Task: In the  document Climateaction.epubMake this file  'available offline' Check 'Vision History' View the  non- printing characters
Action: Mouse moved to (55, 96)
Screenshot: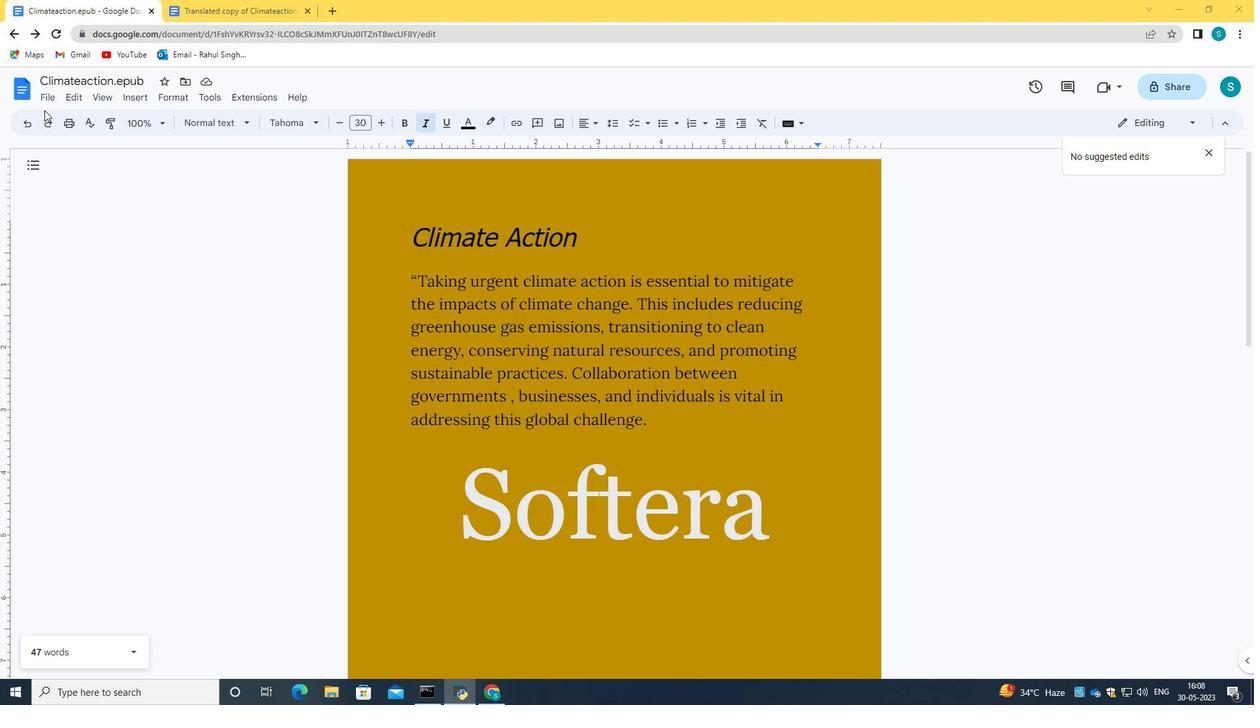 
Action: Mouse pressed left at (55, 96)
Screenshot: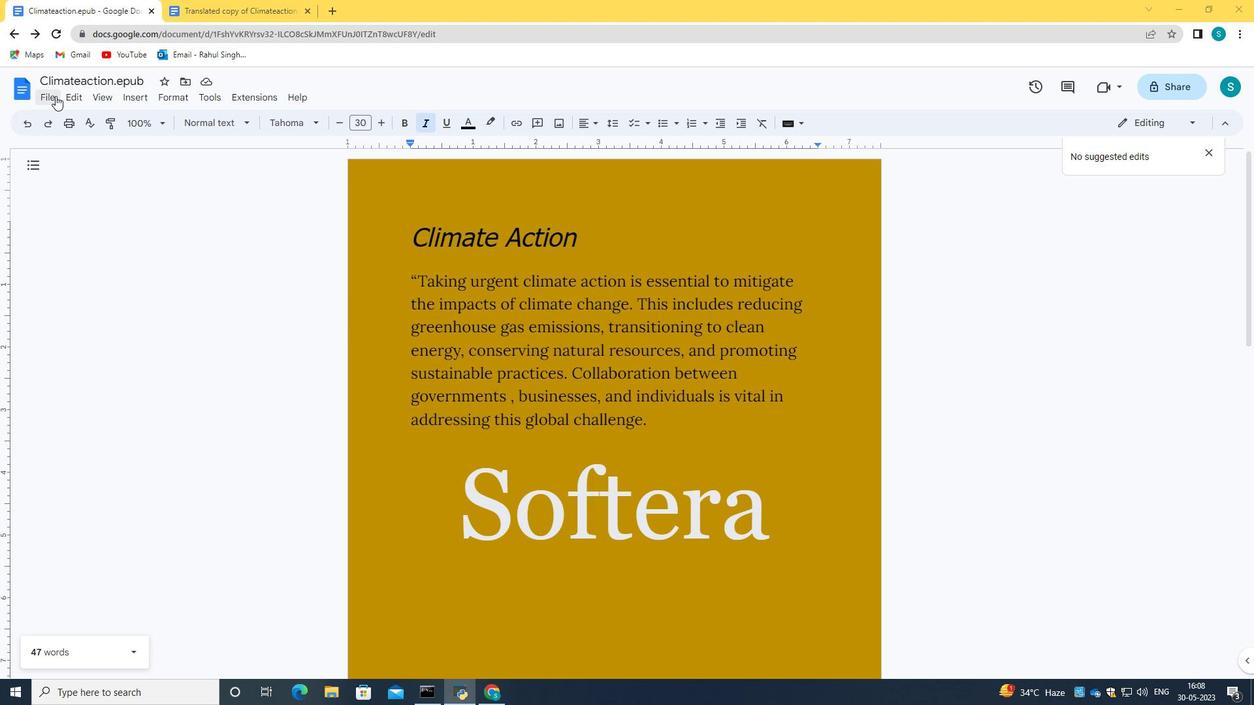 
Action: Mouse moved to (113, 380)
Screenshot: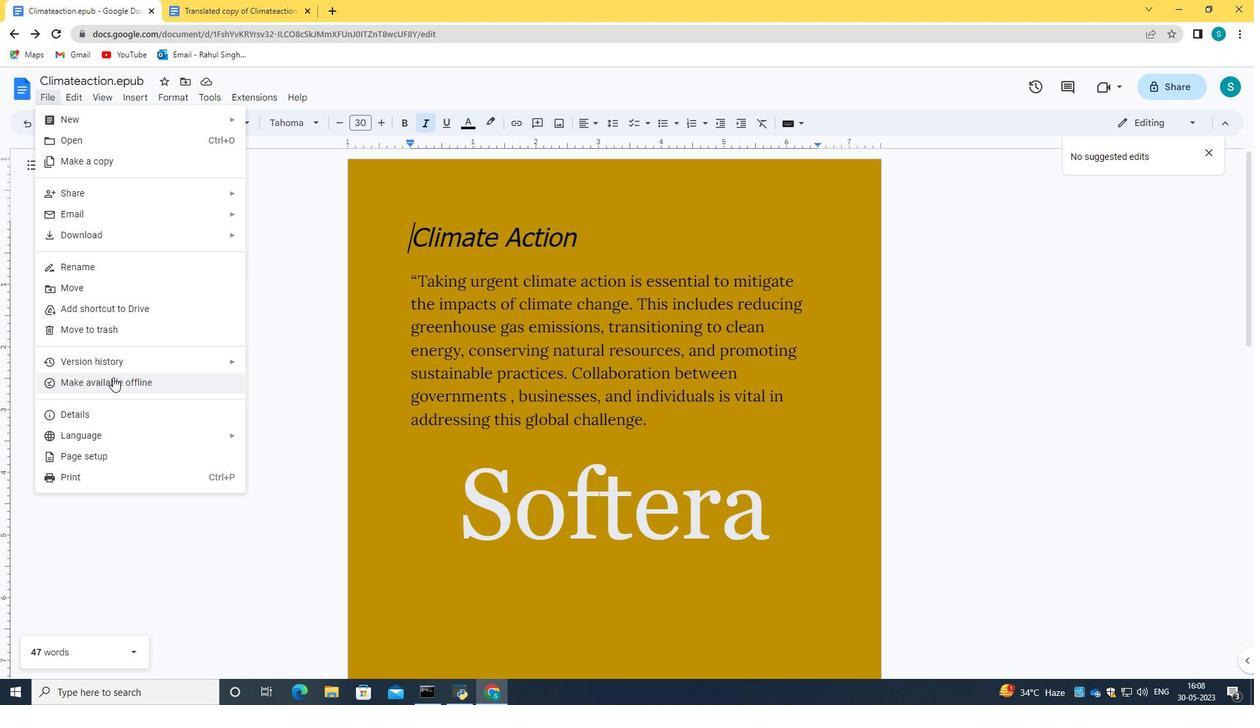 
Action: Mouse pressed left at (113, 380)
Screenshot: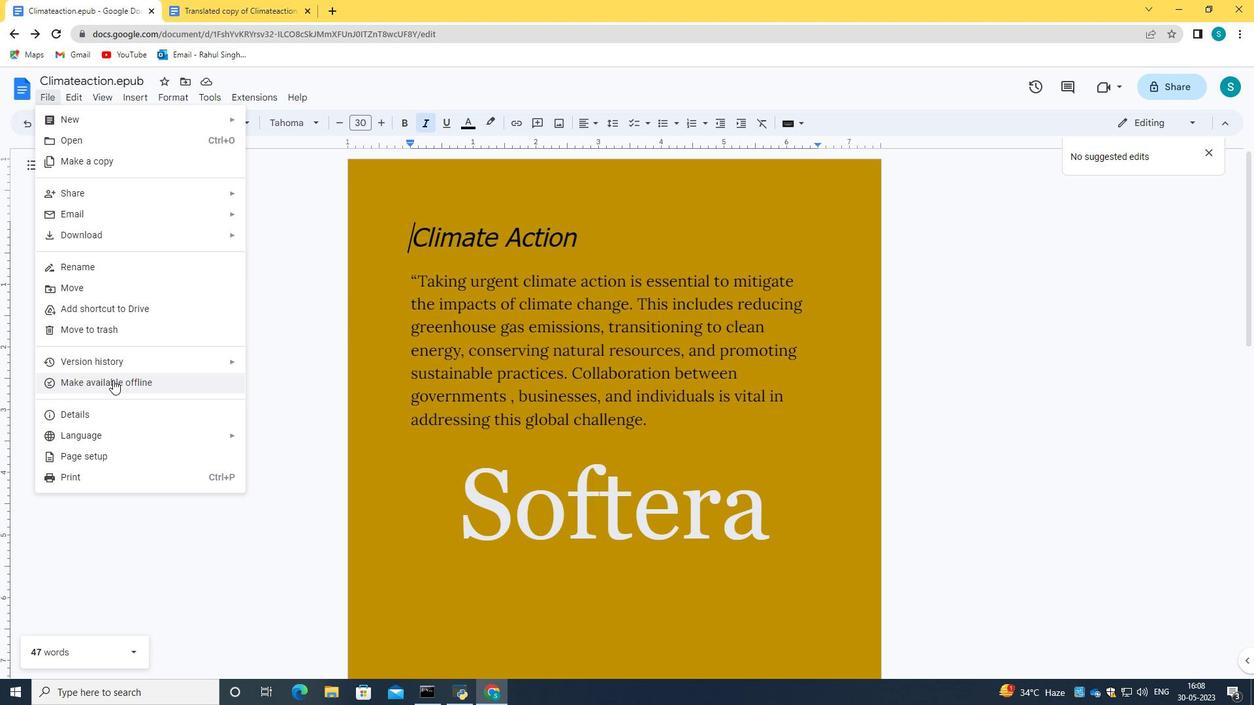 
Action: Mouse moved to (50, 100)
Screenshot: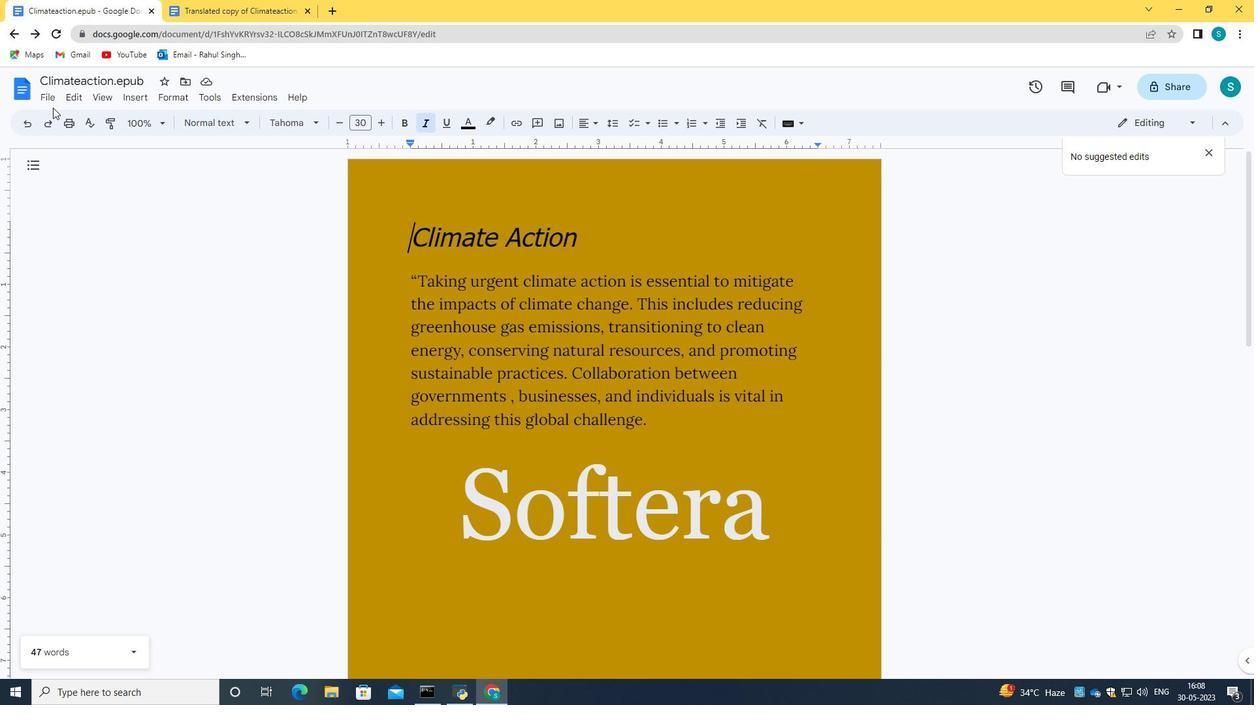 
Action: Mouse pressed left at (50, 100)
Screenshot: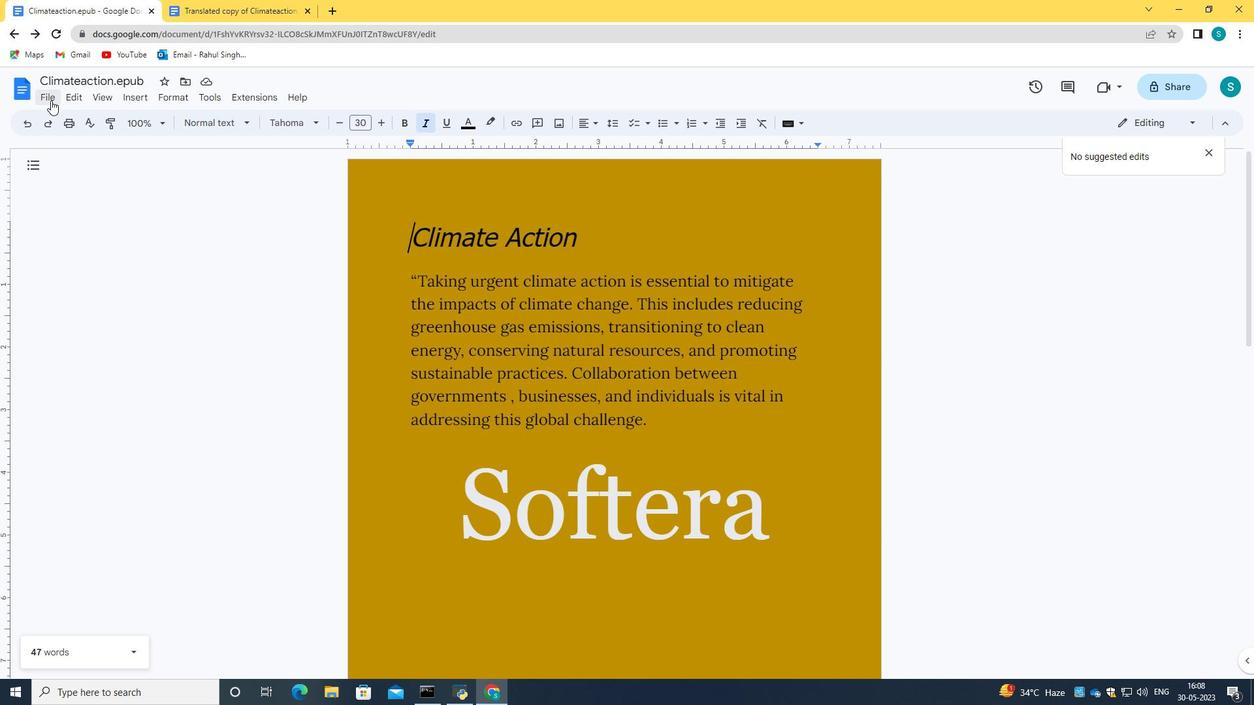 
Action: Mouse moved to (94, 358)
Screenshot: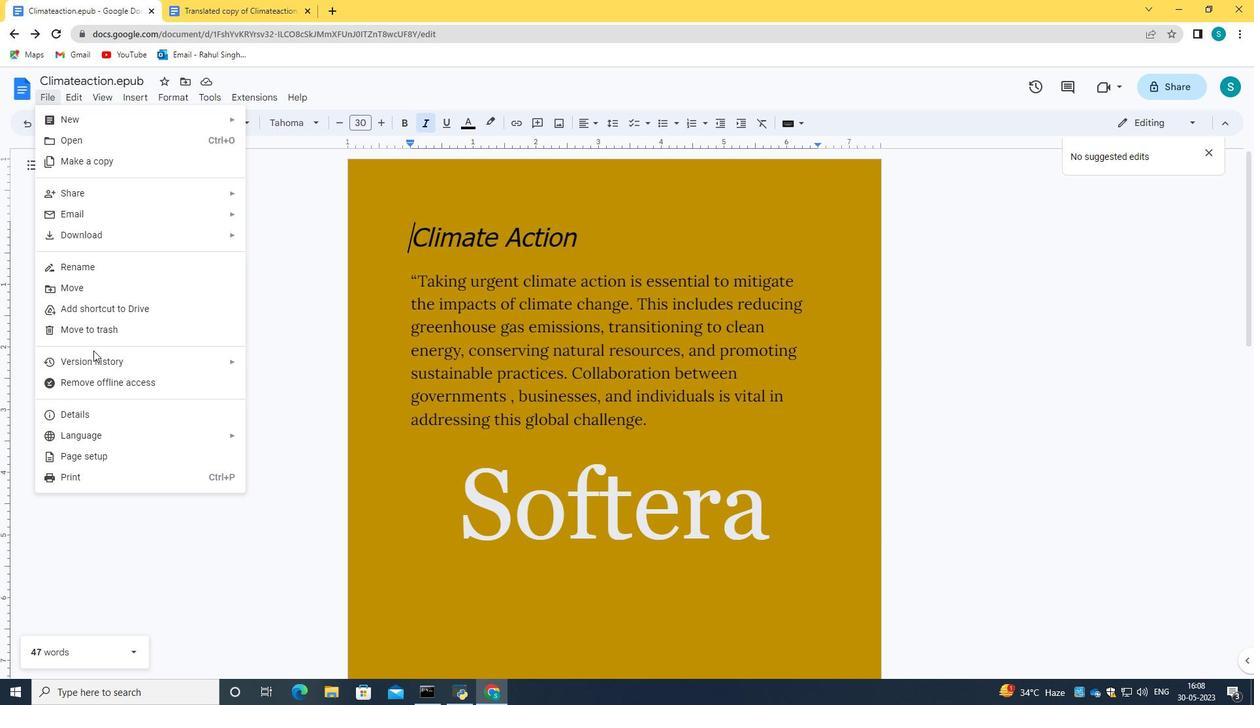 
Action: Mouse pressed left at (94, 358)
Screenshot: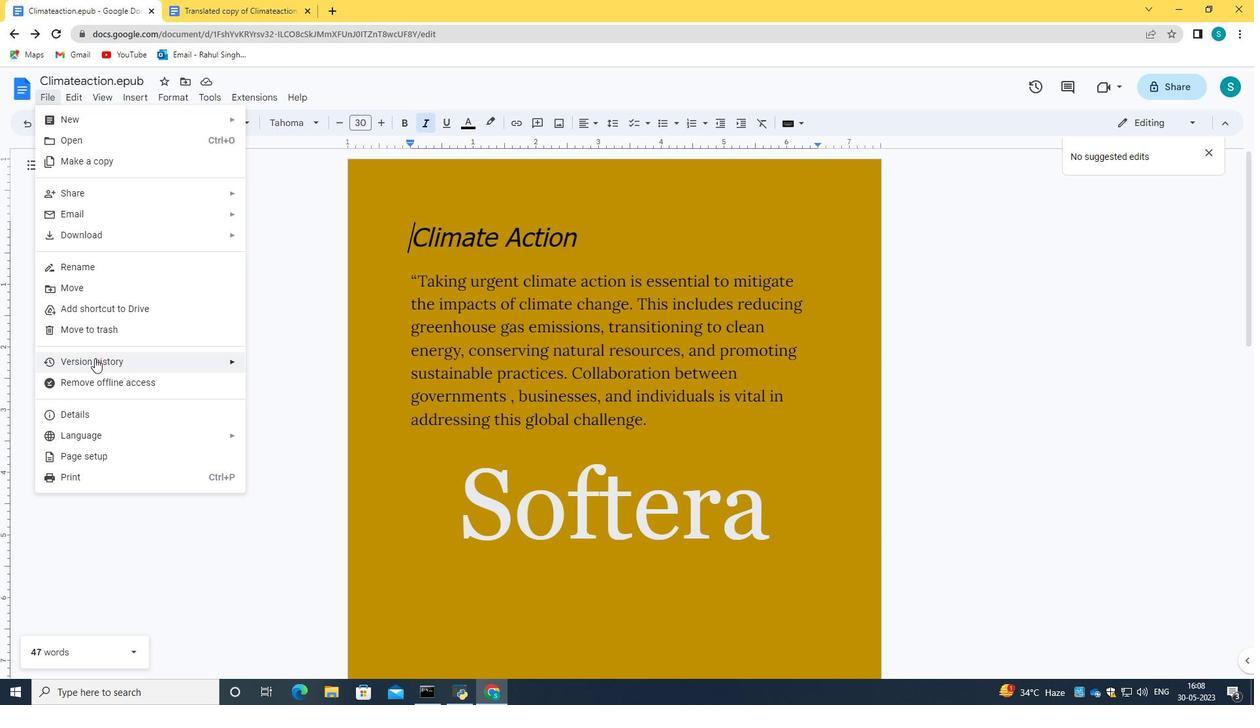 
Action: Mouse moved to (309, 393)
Screenshot: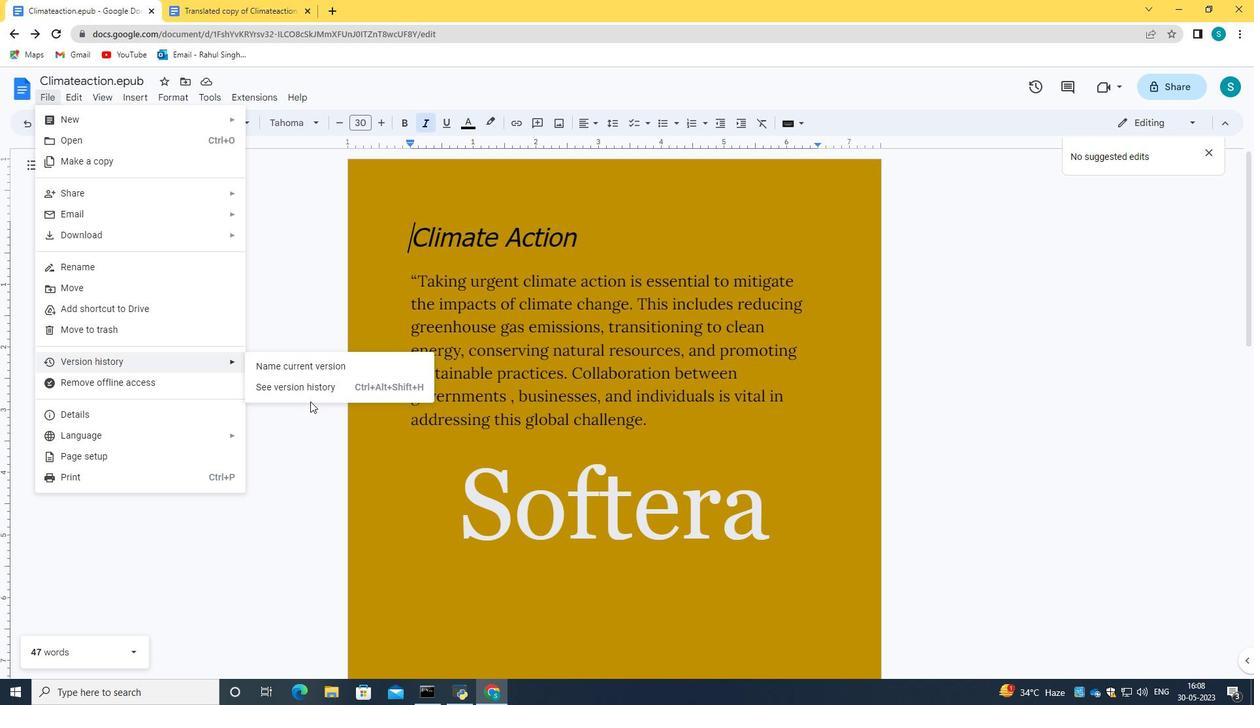 
Action: Mouse pressed left at (309, 393)
Screenshot: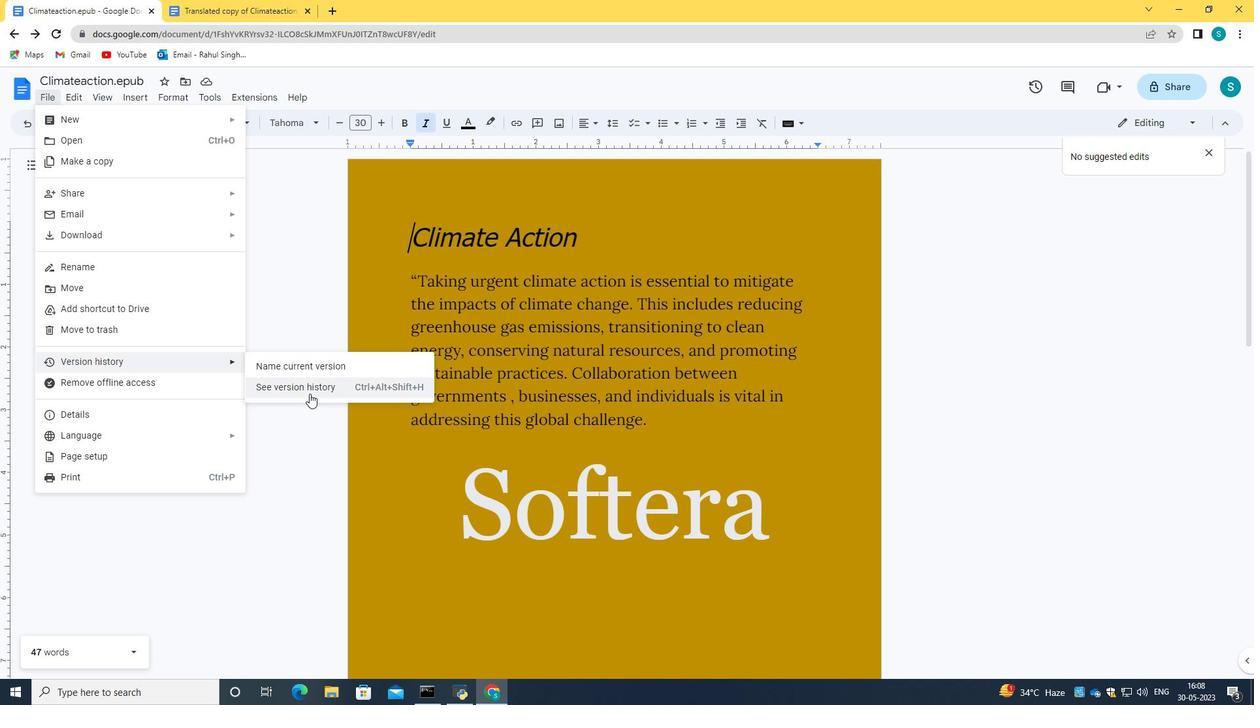 
Action: Mouse moved to (846, 244)
Screenshot: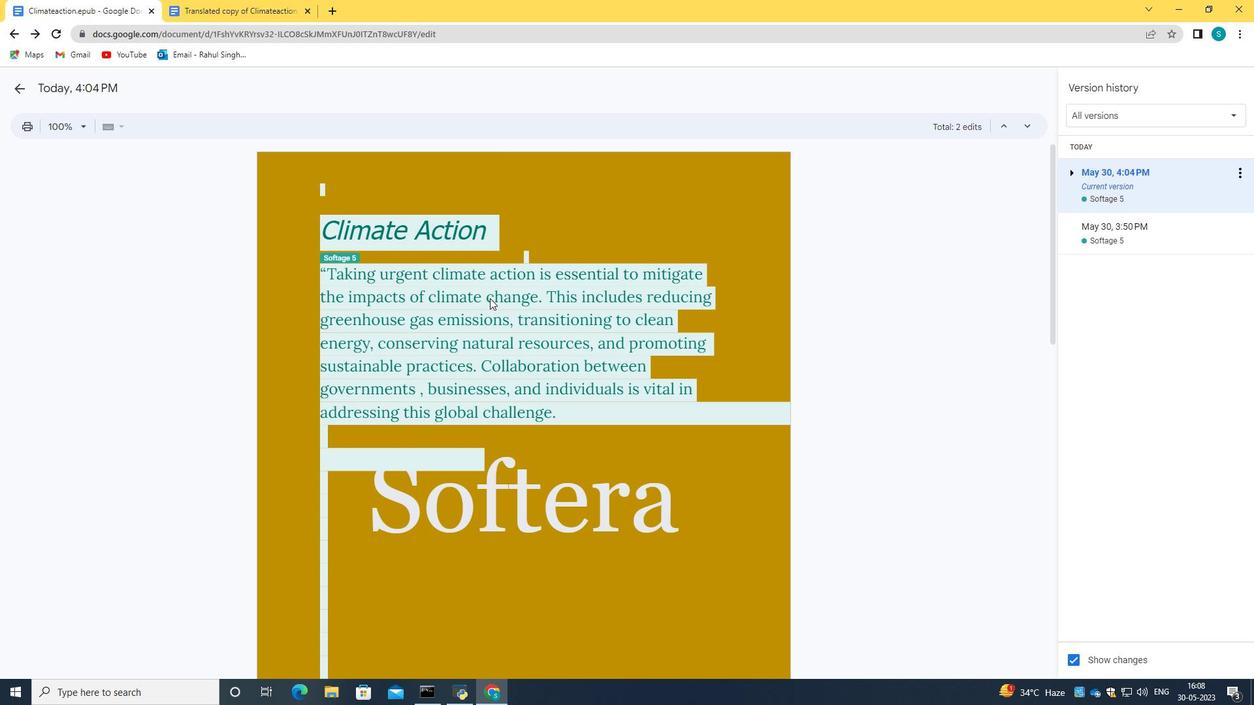 
Action: Mouse scrolled (846, 243) with delta (0, 0)
Screenshot: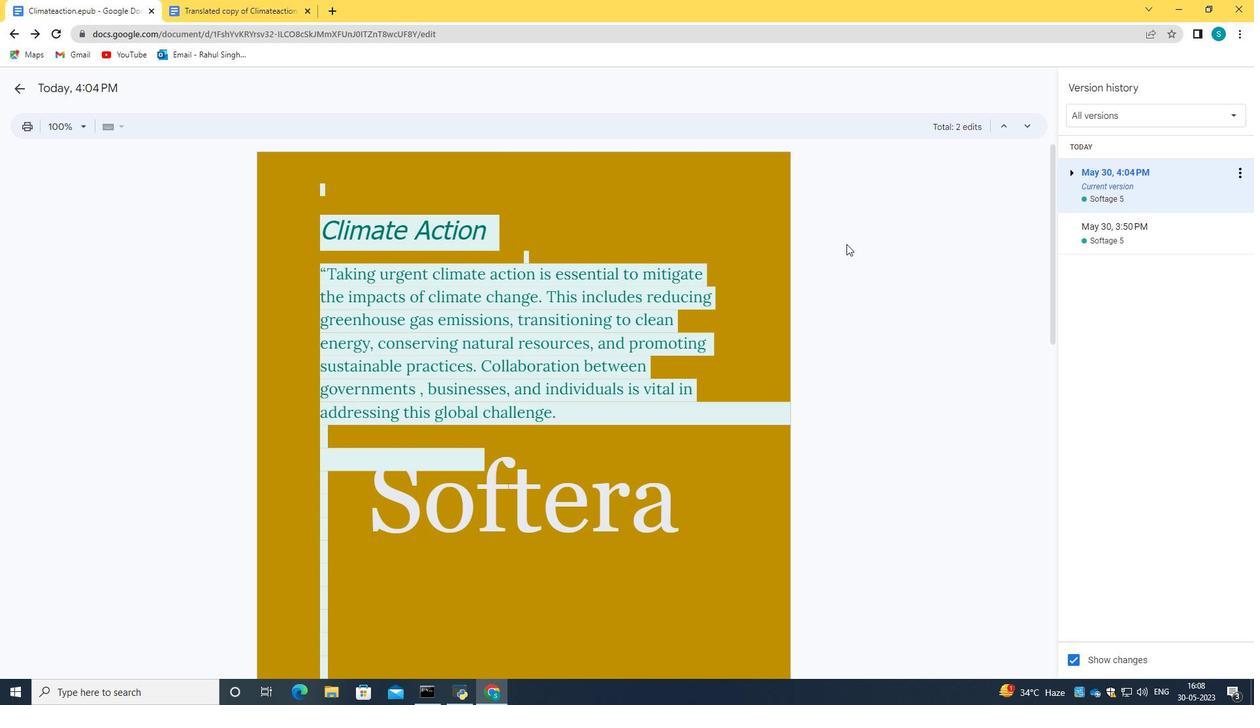 
Action: Mouse scrolled (846, 243) with delta (0, 0)
Screenshot: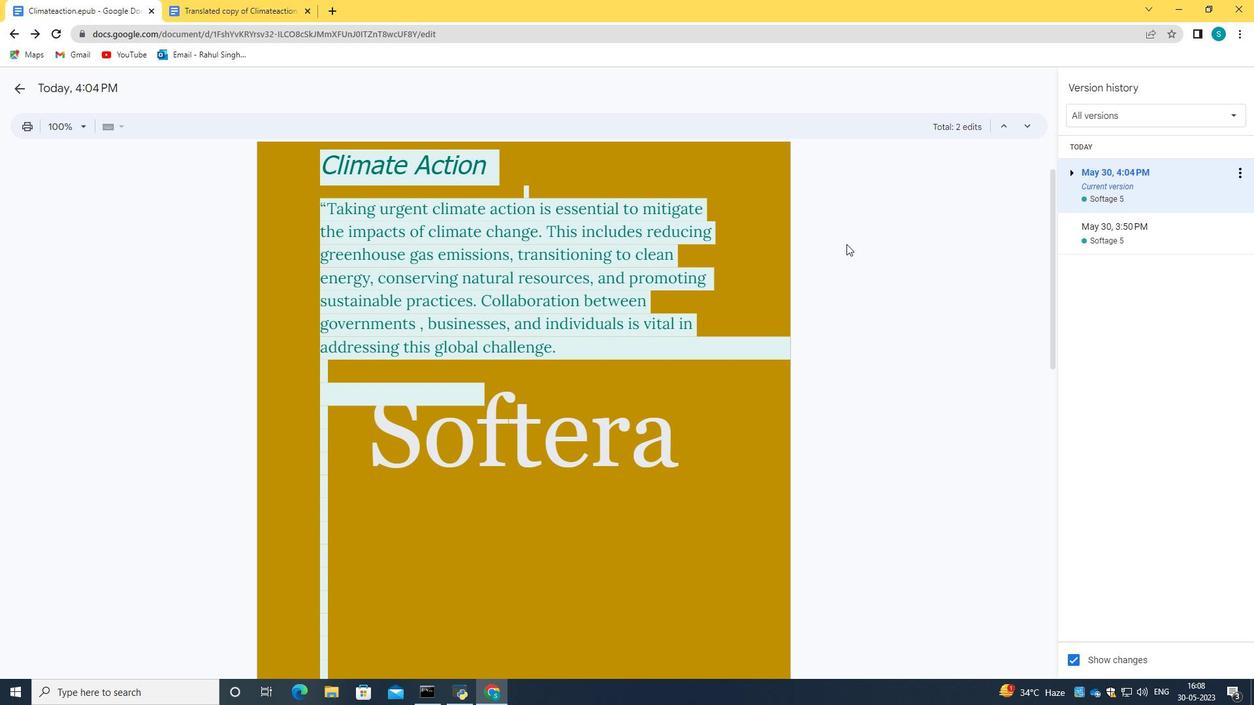 
Action: Mouse scrolled (846, 243) with delta (0, 0)
Screenshot: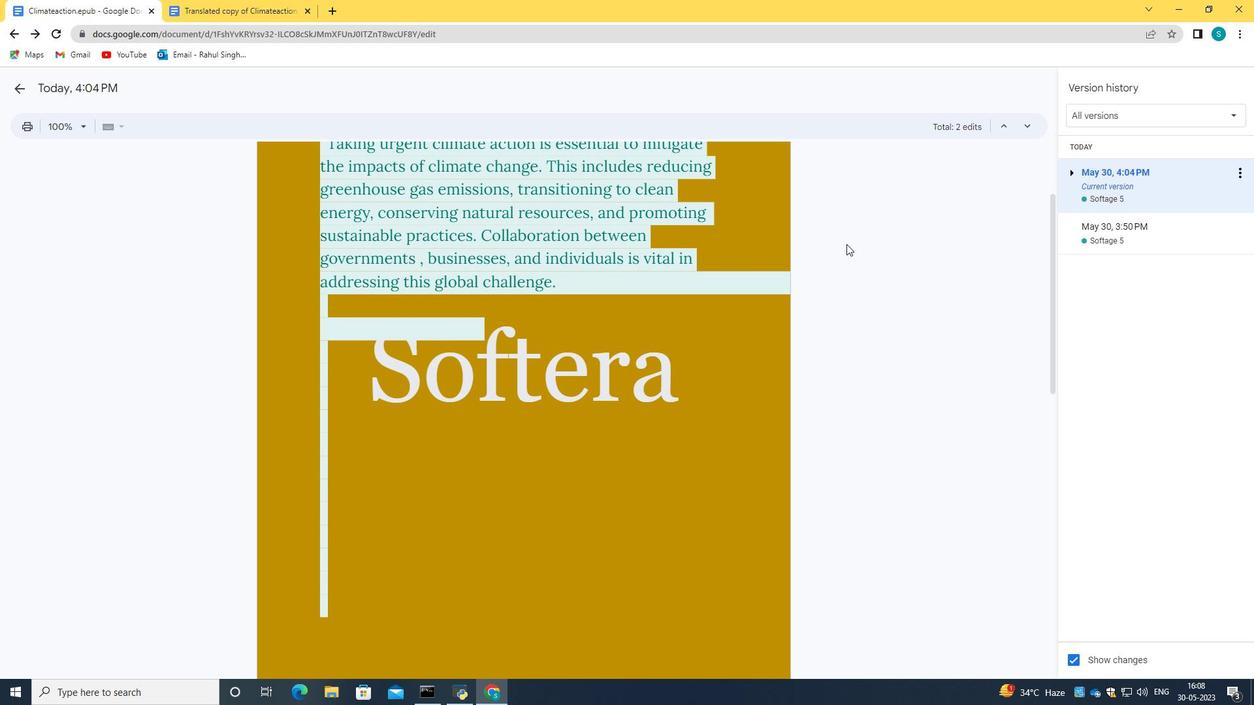 
Action: Mouse scrolled (846, 244) with delta (0, 0)
Screenshot: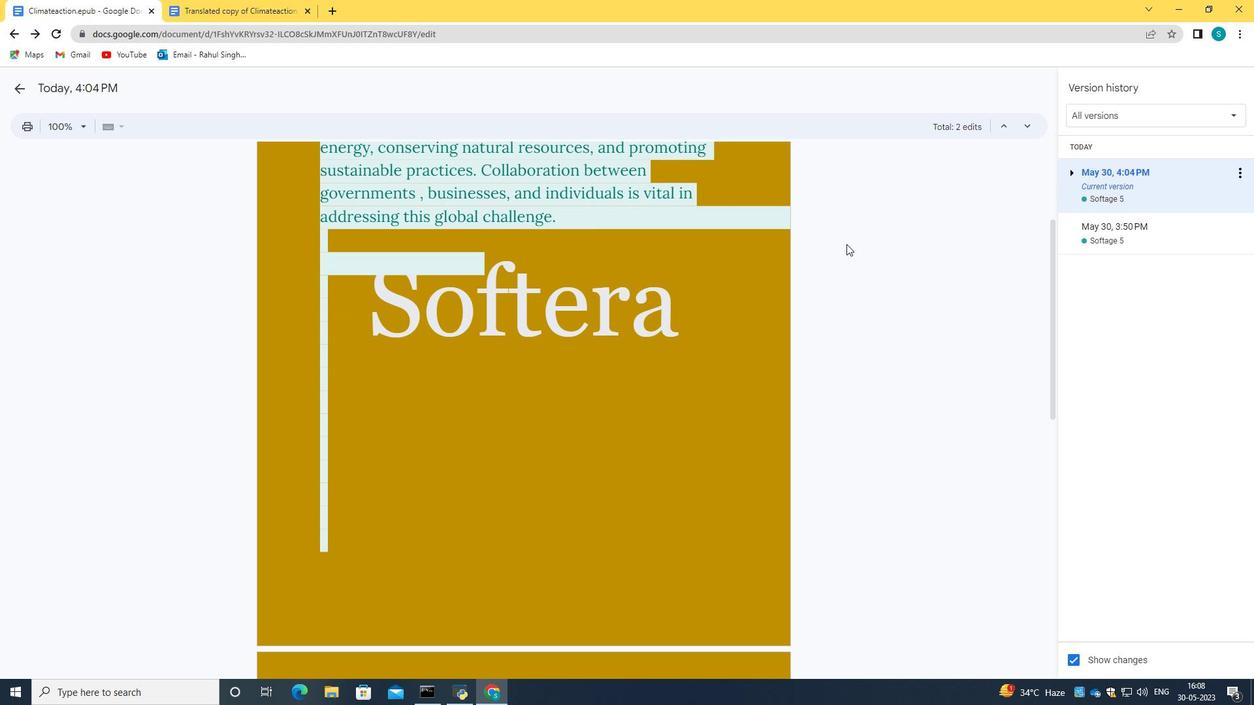 
Action: Mouse scrolled (846, 244) with delta (0, 0)
Screenshot: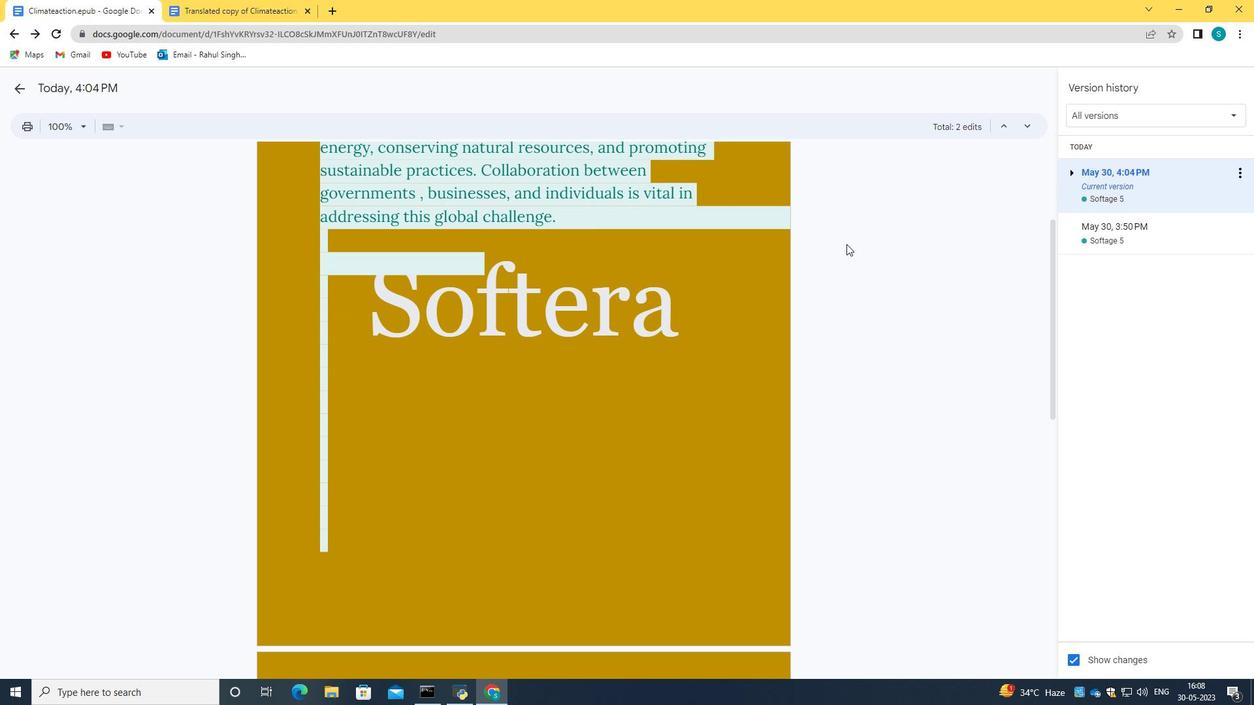 
Action: Mouse scrolled (846, 244) with delta (0, 0)
Screenshot: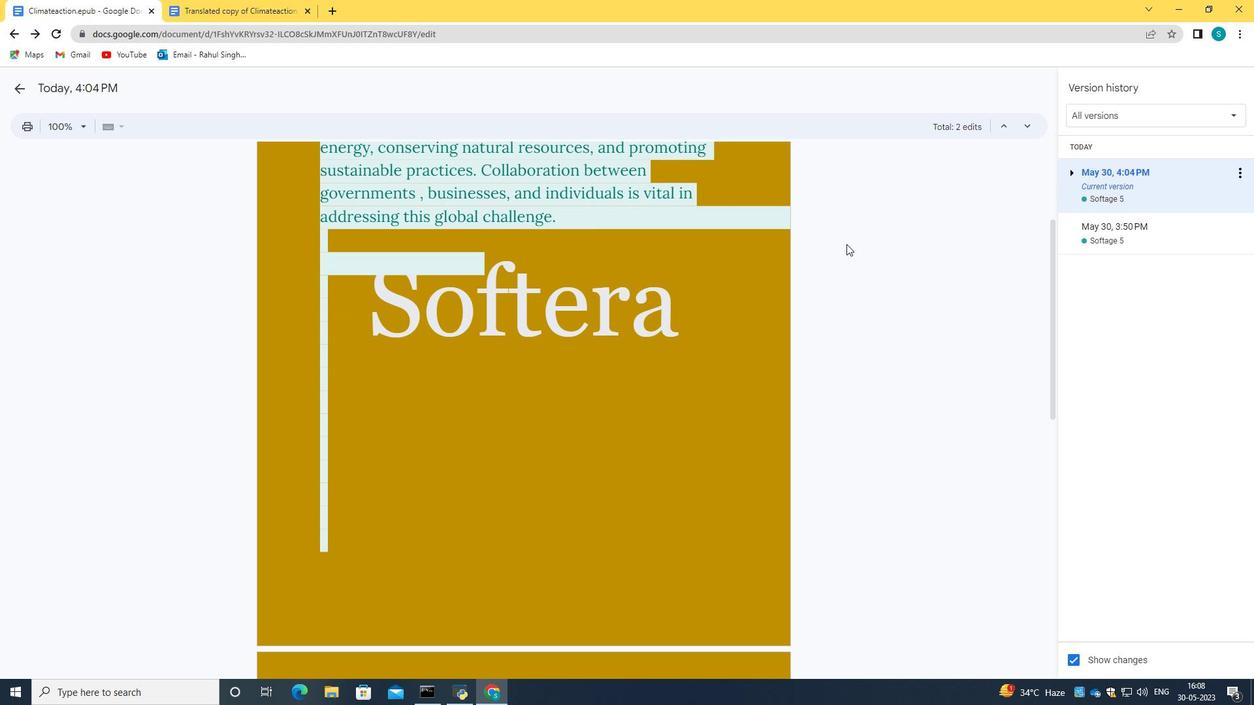
Action: Mouse scrolled (846, 244) with delta (0, 0)
Screenshot: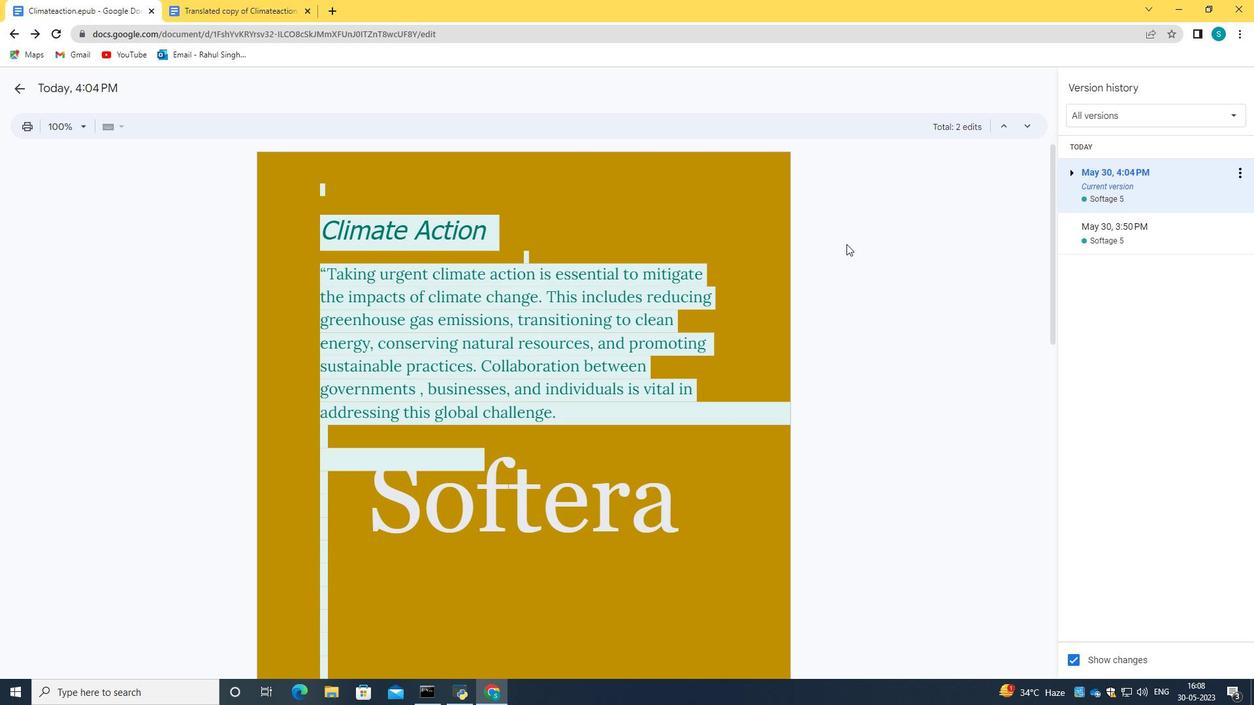 
Action: Key pressed <Key.f10>
Screenshot: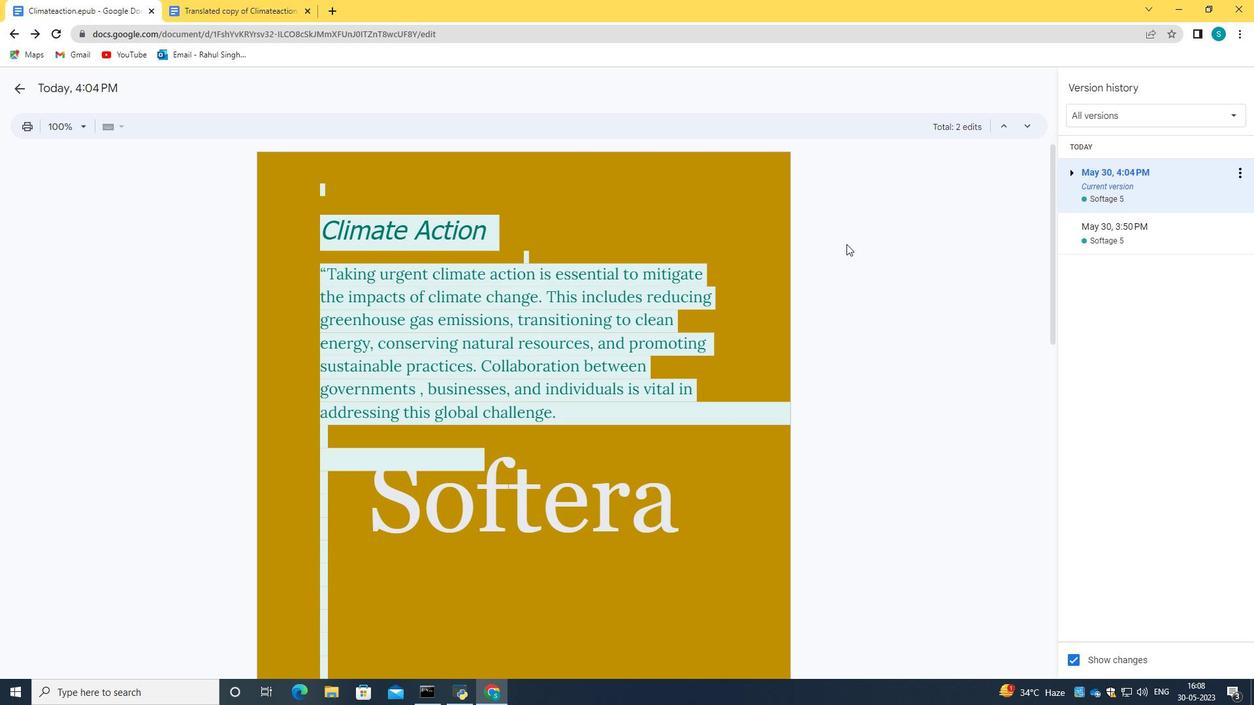 
